 Task: Assign in the project UpwardTech the issue 'Implement a new cloud-based project management system for a company with advanced task tracking and collaboration features' to the sprint 'Feature Fling'.
Action: Mouse pressed left at (1084, 212)
Screenshot: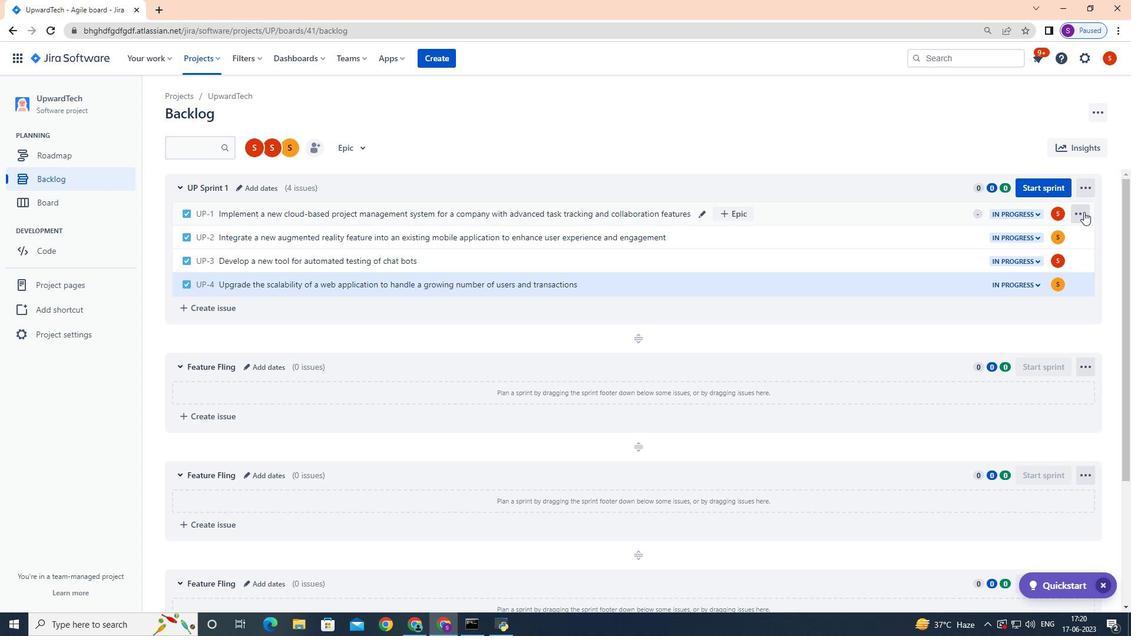 
Action: Mouse moved to (1063, 349)
Screenshot: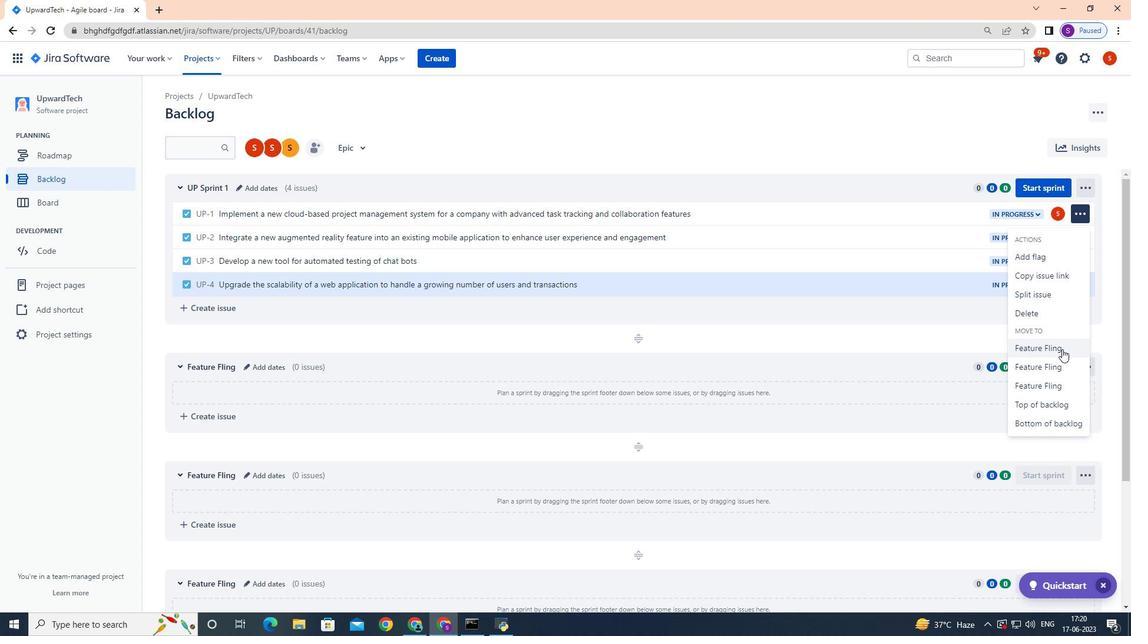 
Action: Mouse pressed left at (1063, 349)
Screenshot: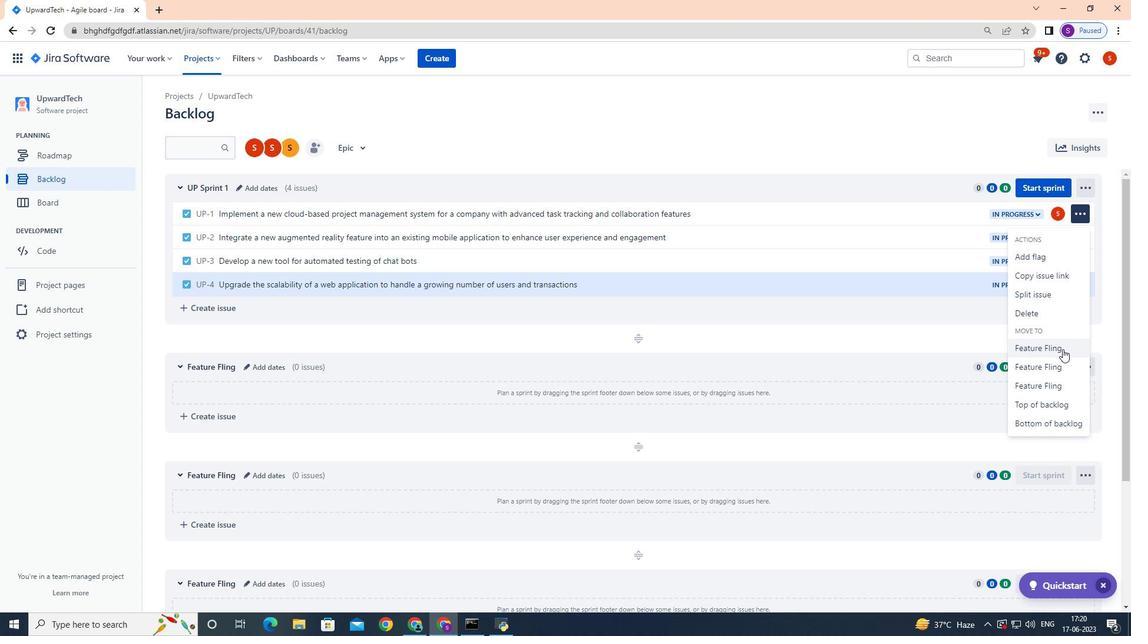 
